 Task: Add Attachment from Google Drive to Card Card0000000059 in Board Board0000000015 in Workspace WS0000000005 in Trello. Add Cover Orange to Card Card0000000059 in Board Board0000000015 in Workspace WS0000000005 in Trello. Add "Add Label …" with "Title" Title0000000059 to Button Button0000000059 to Card Card0000000059 in Board Board0000000015 in Workspace WS0000000005 in Trello. Add Description DS0000000059 to Card Card0000000059 in Board Board0000000015 in Workspace WS0000000005 in Trello. Add Comment CM0000000059 to Card Card0000000059 in Board Board0000000015 in Workspace WS0000000005 in Trello
Action: Mouse moved to (421, 478)
Screenshot: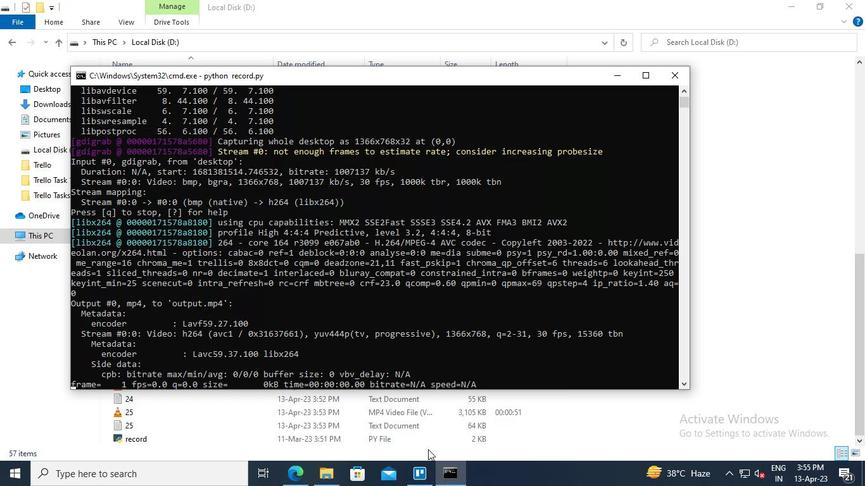 
Action: Mouse pressed left at (421, 478)
Screenshot: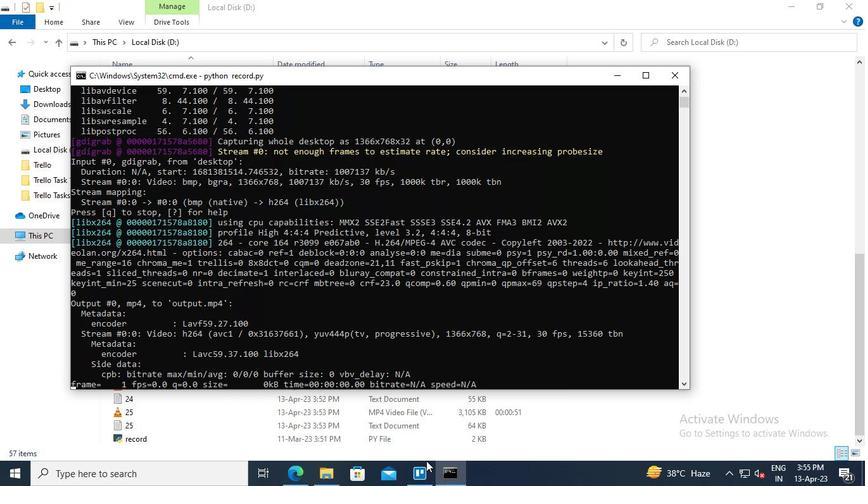 
Action: Mouse moved to (245, 354)
Screenshot: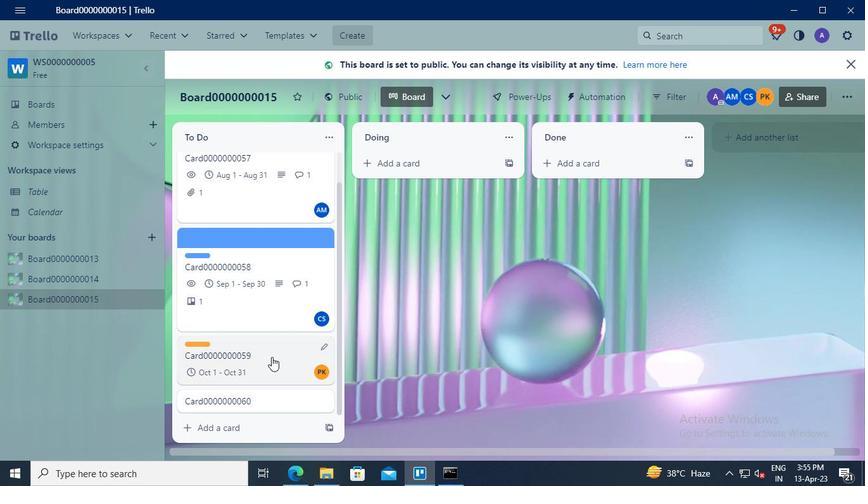 
Action: Mouse pressed left at (245, 354)
Screenshot: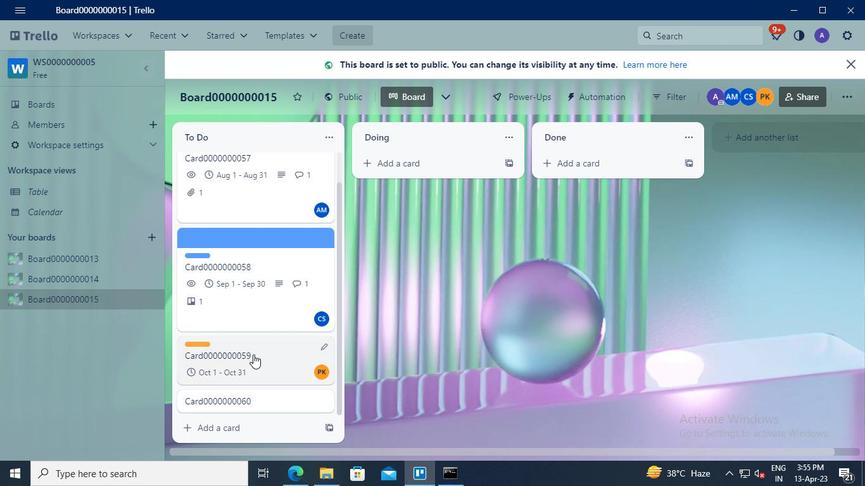 
Action: Mouse moved to (587, 269)
Screenshot: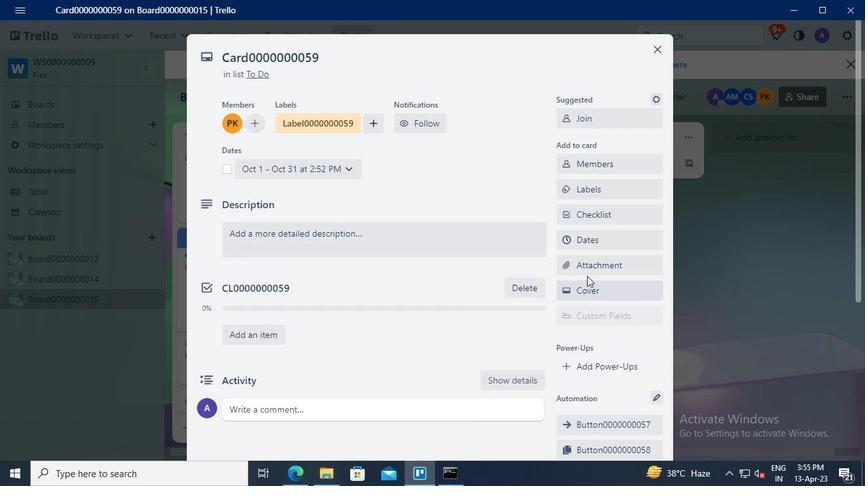 
Action: Mouse pressed left at (587, 269)
Screenshot: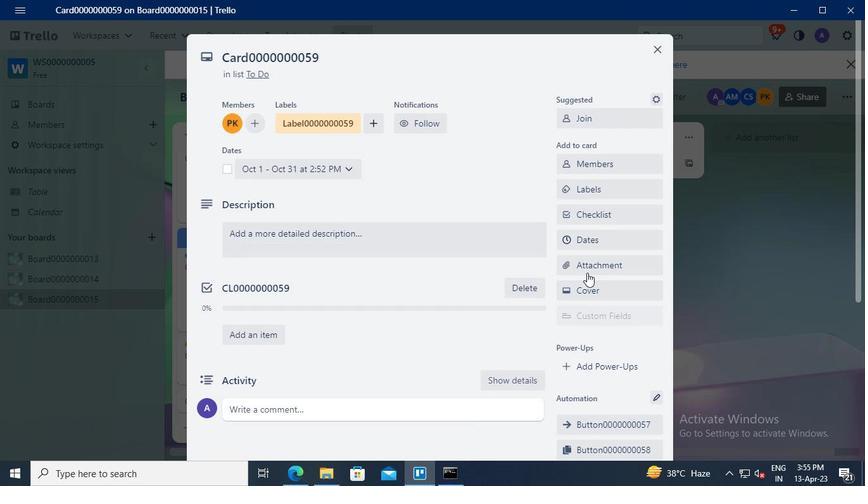 
Action: Mouse moved to (607, 148)
Screenshot: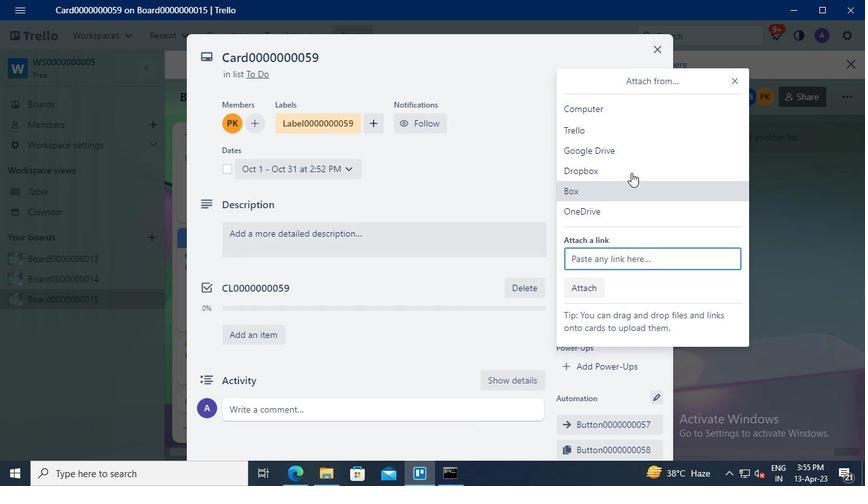 
Action: Mouse pressed left at (607, 148)
Screenshot: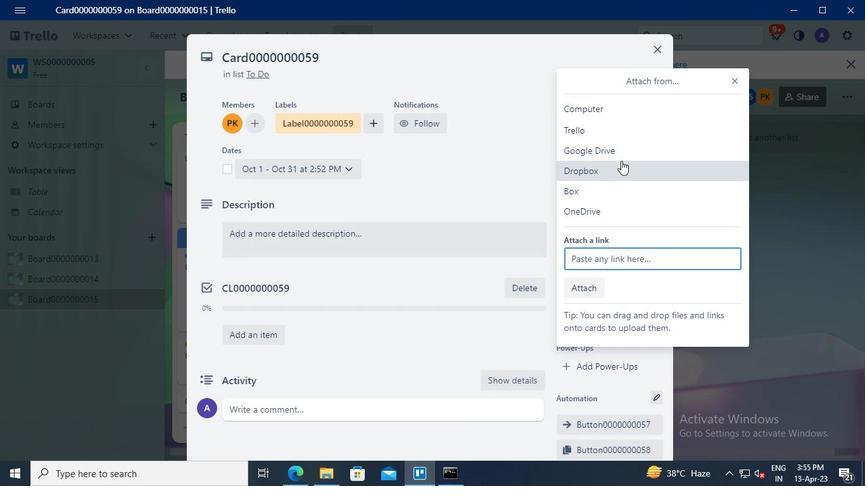 
Action: Mouse moved to (184, 224)
Screenshot: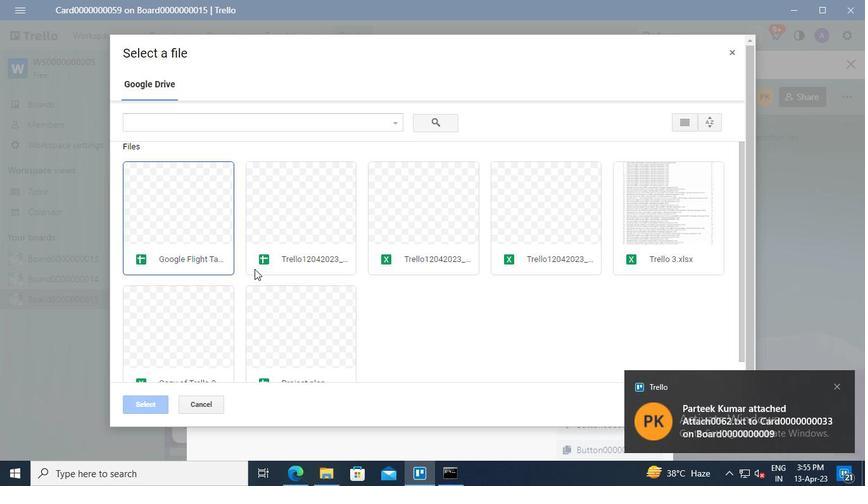 
Action: Mouse pressed left at (184, 224)
Screenshot: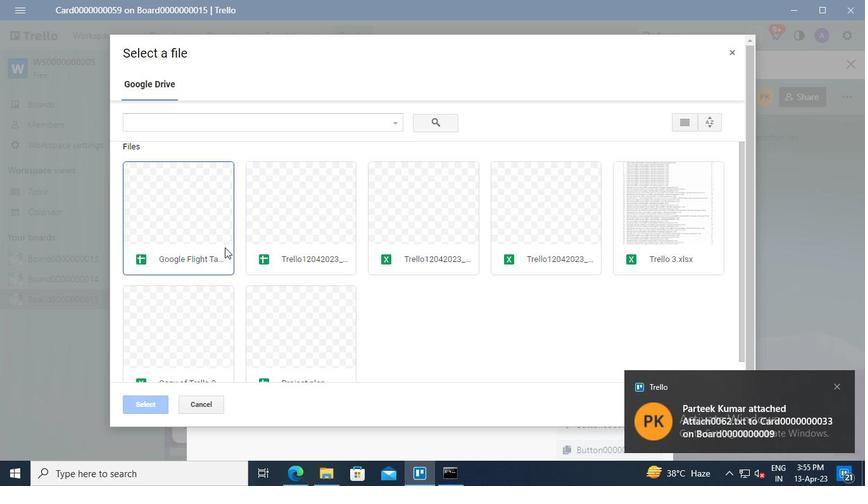 
Action: Mouse moved to (147, 403)
Screenshot: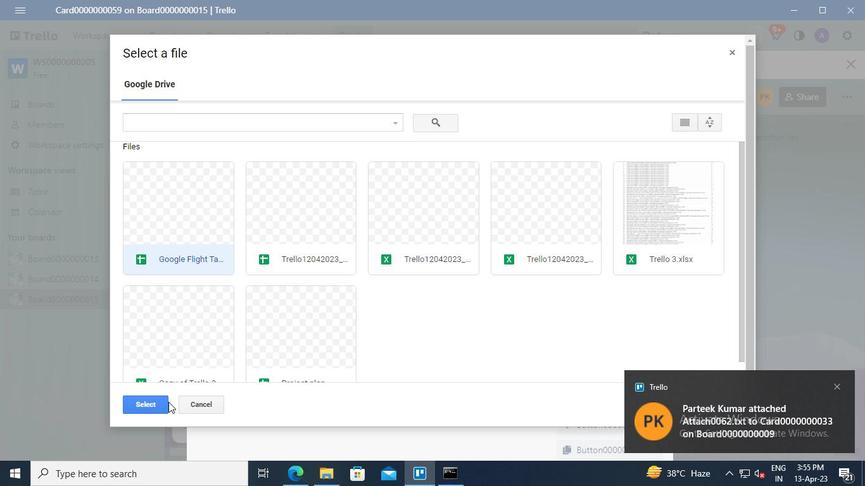 
Action: Mouse pressed left at (147, 403)
Screenshot: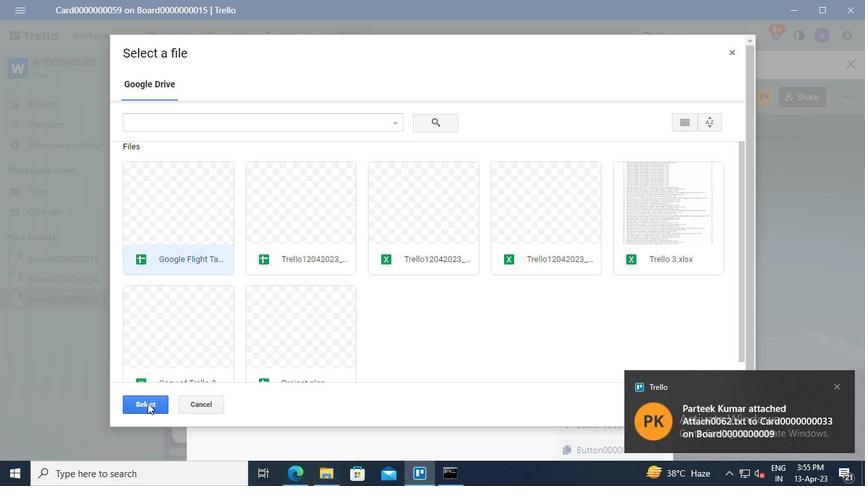 
Action: Mouse moved to (579, 285)
Screenshot: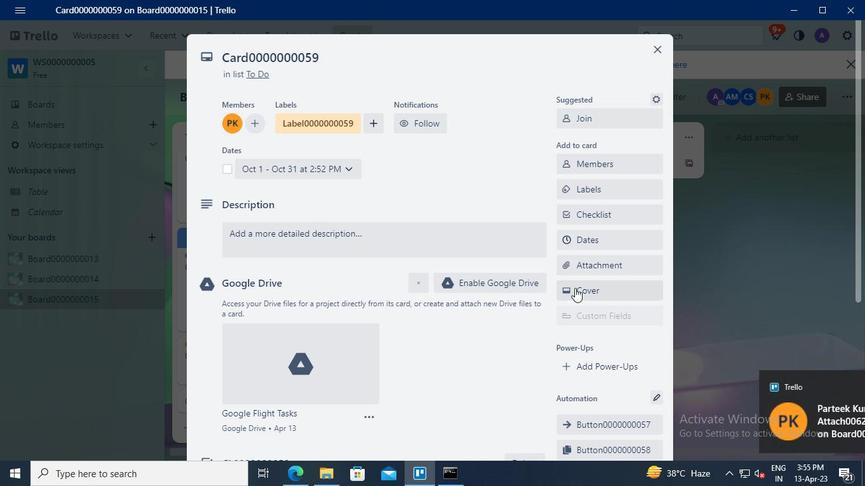 
Action: Mouse pressed left at (579, 285)
Screenshot: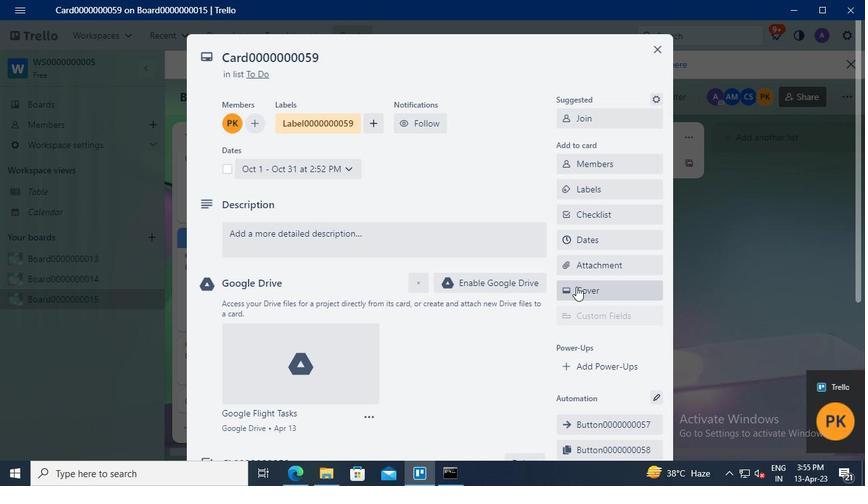 
Action: Mouse moved to (660, 205)
Screenshot: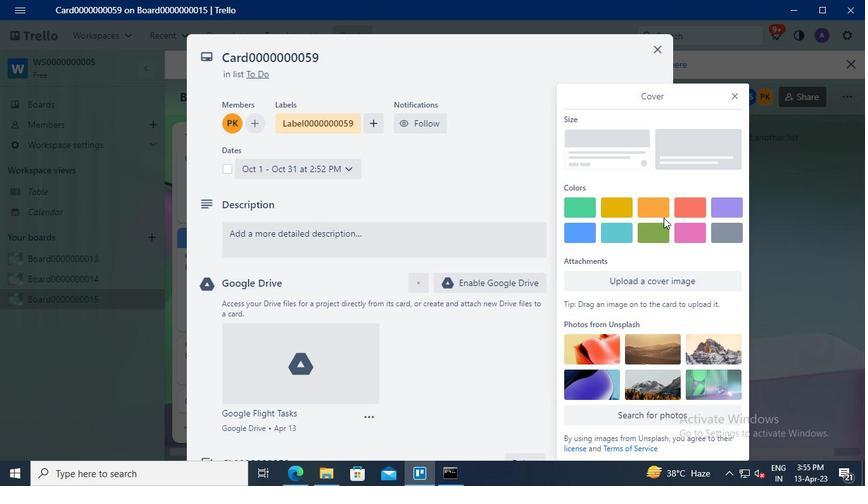 
Action: Mouse pressed left at (660, 205)
Screenshot: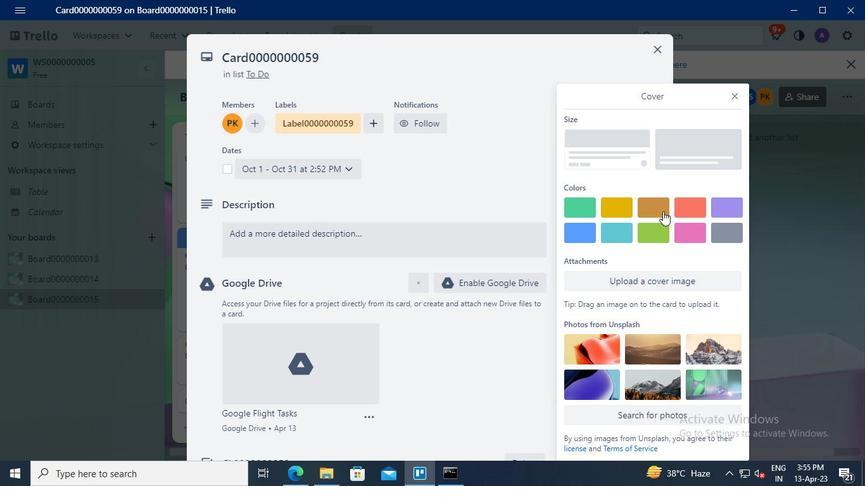
Action: Mouse moved to (734, 73)
Screenshot: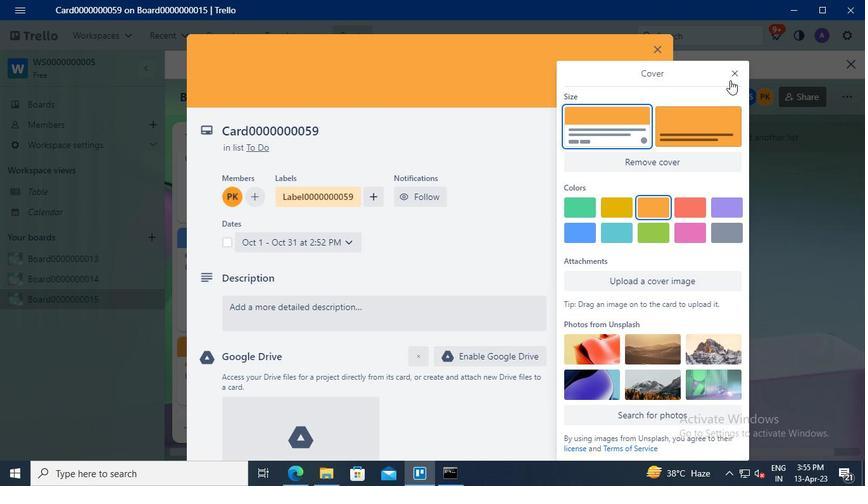 
Action: Mouse pressed left at (734, 73)
Screenshot: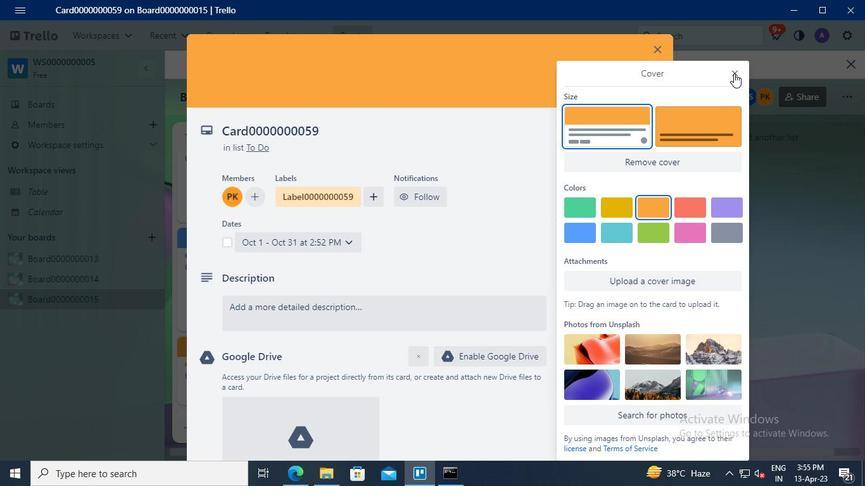 
Action: Mouse moved to (615, 334)
Screenshot: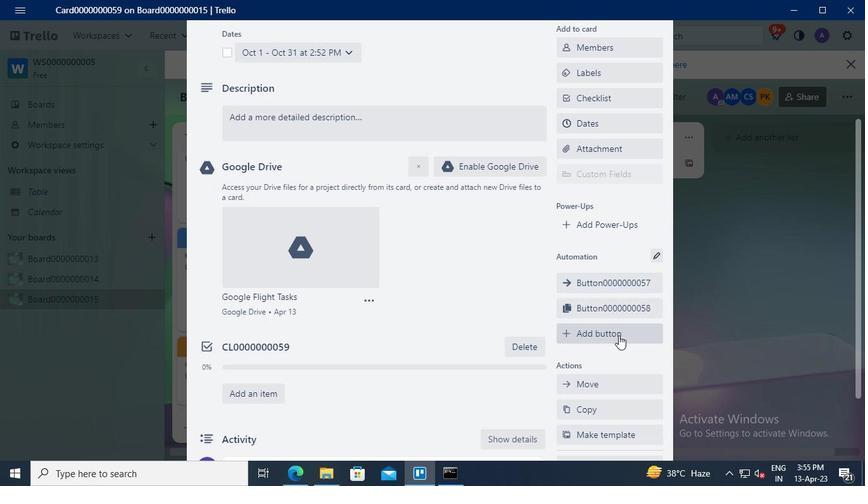 
Action: Mouse pressed left at (615, 334)
Screenshot: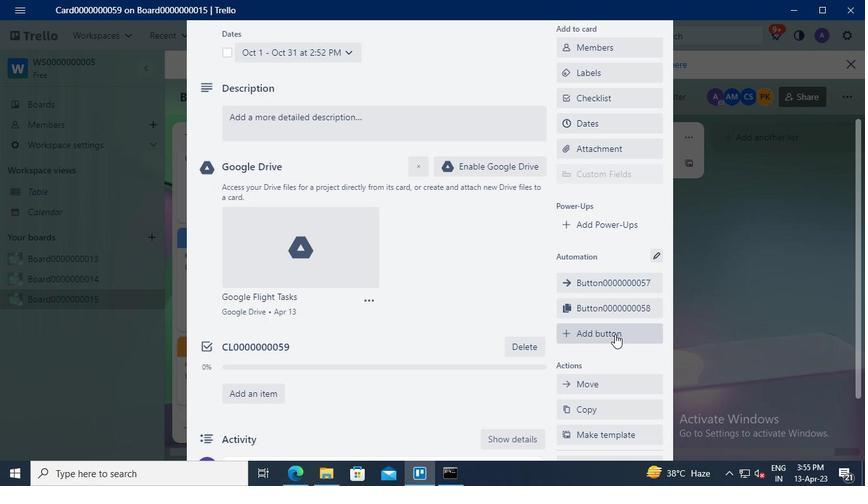 
Action: Mouse moved to (621, 174)
Screenshot: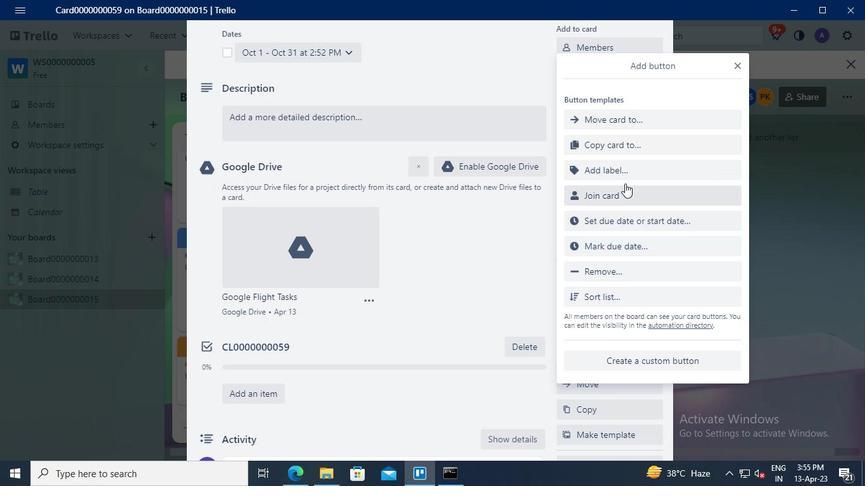 
Action: Mouse pressed left at (621, 174)
Screenshot: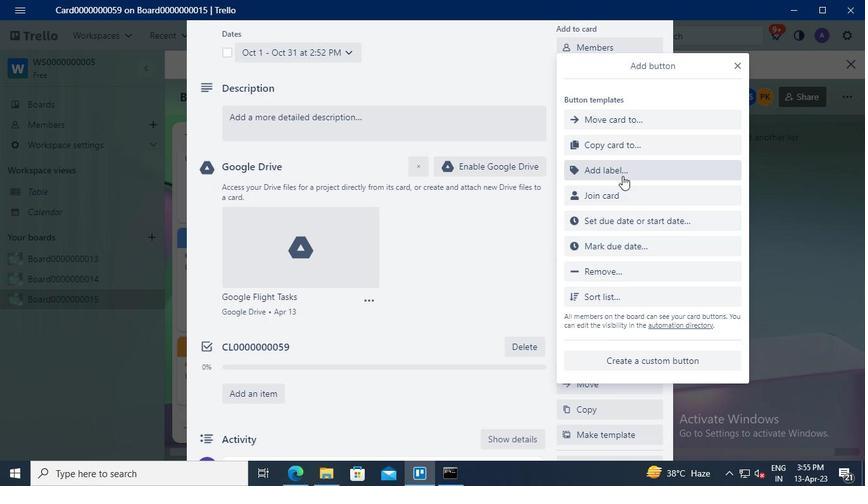 
Action: Keyboard Key.shift
Screenshot: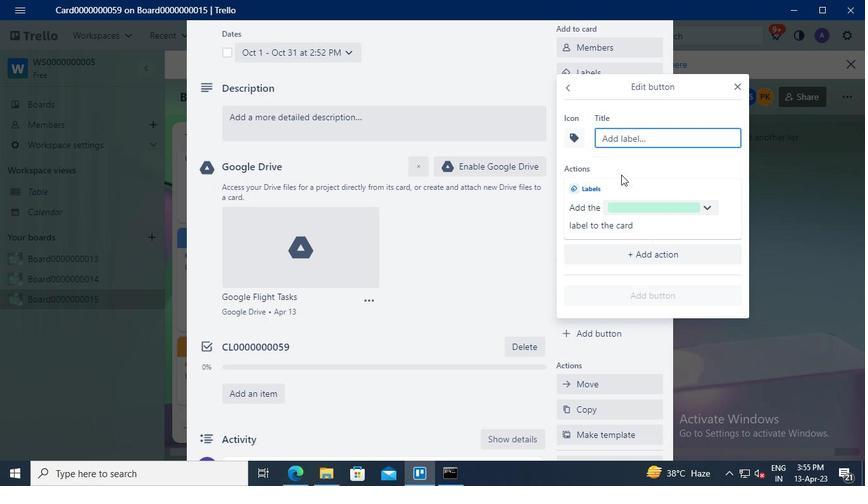 
Action: Keyboard T
Screenshot: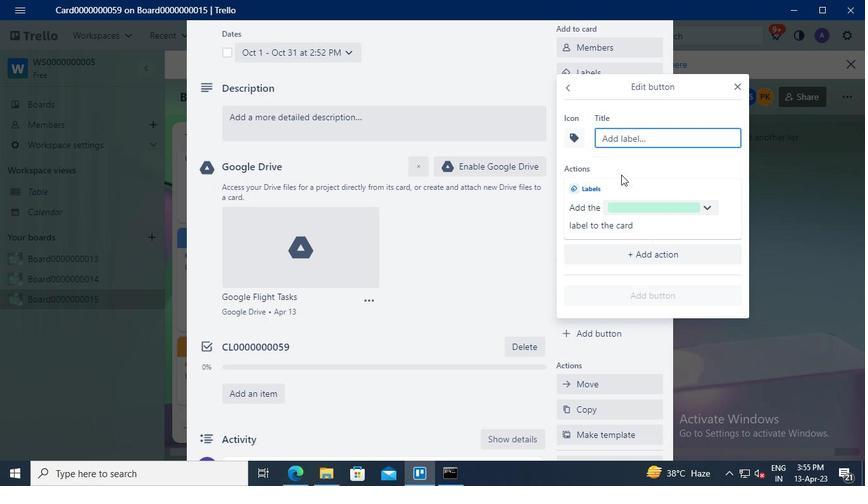 
Action: Keyboard i
Screenshot: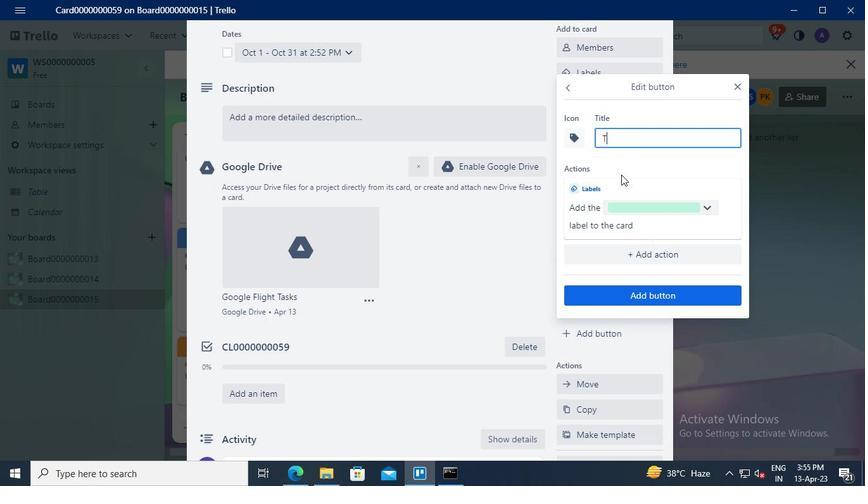 
Action: Keyboard t
Screenshot: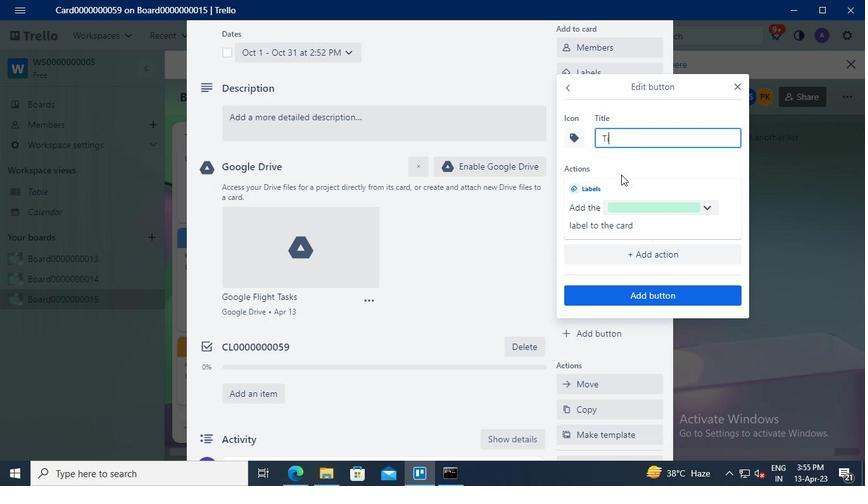 
Action: Keyboard l
Screenshot: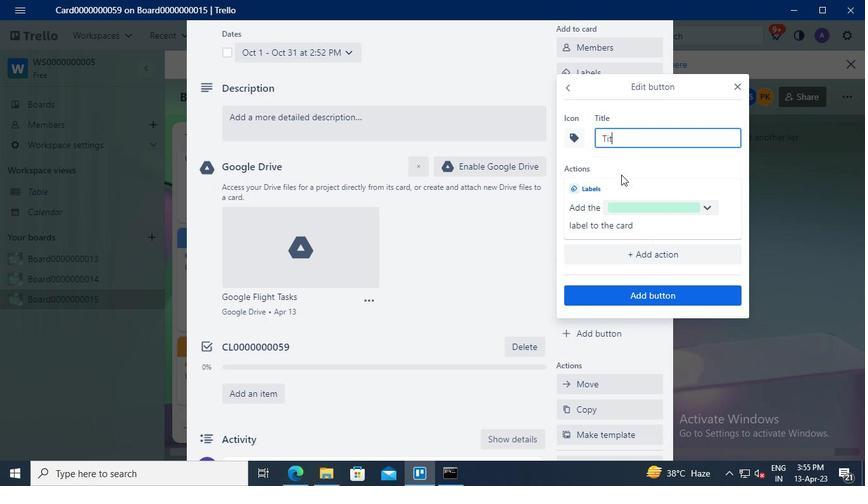 
Action: Keyboard e
Screenshot: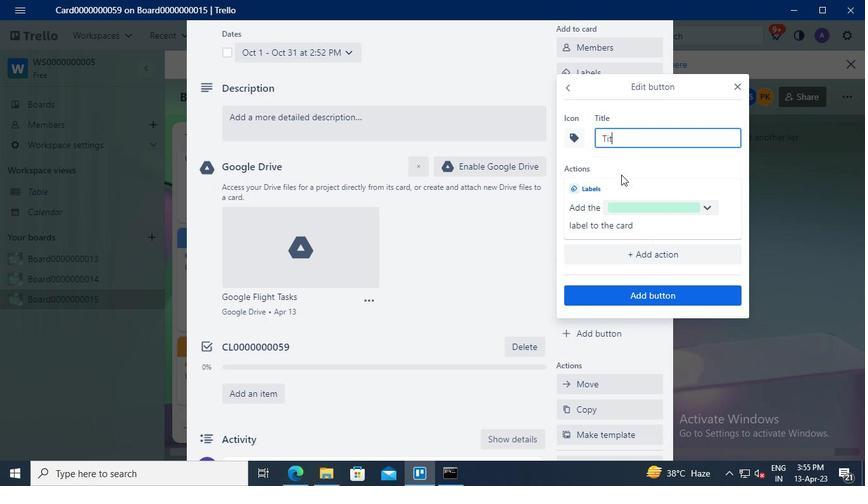 
Action: Keyboard <96>
Screenshot: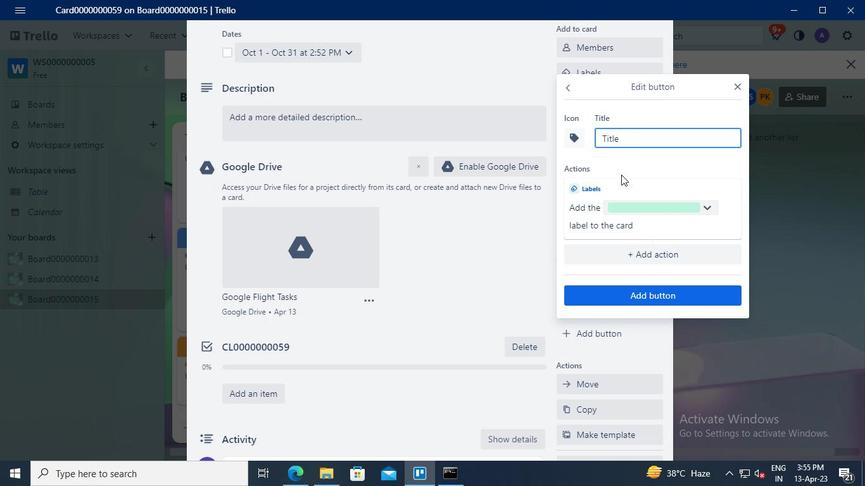 
Action: Keyboard <96>
Screenshot: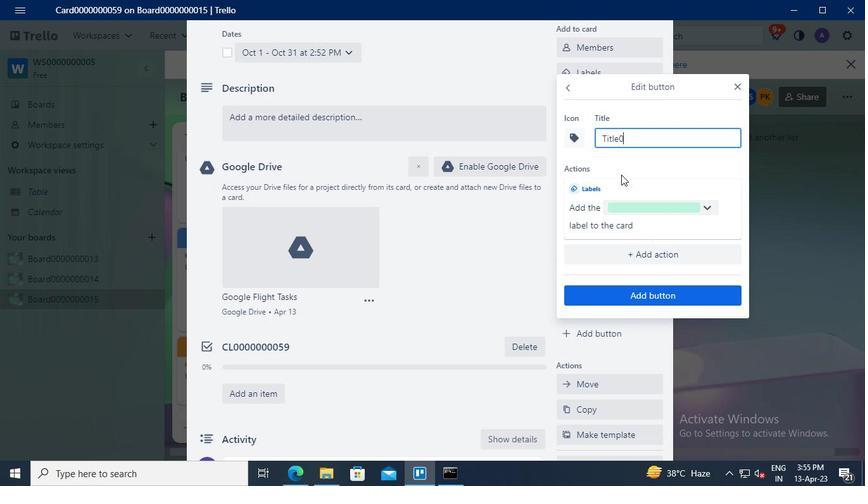 
Action: Keyboard <96>
Screenshot: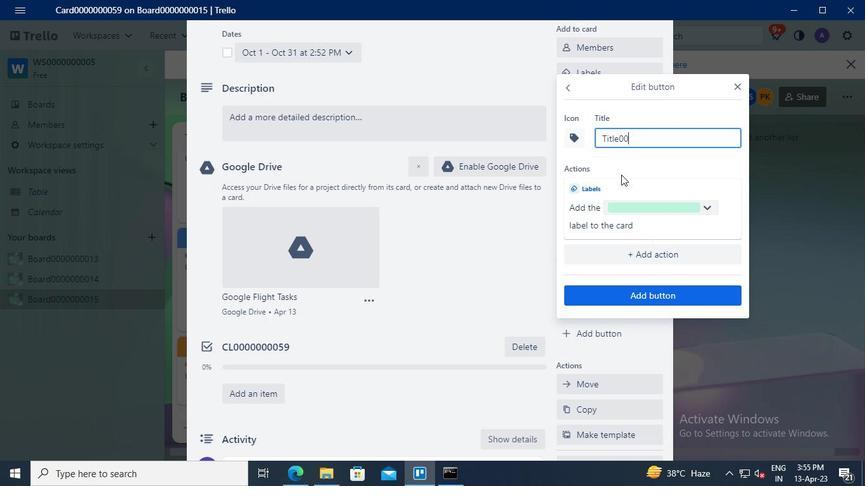 
Action: Keyboard <96>
Screenshot: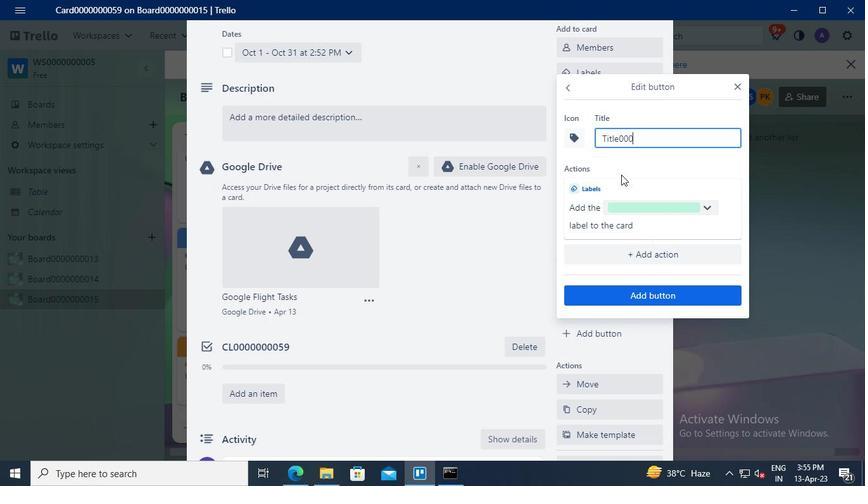 
Action: Keyboard <96>
Screenshot: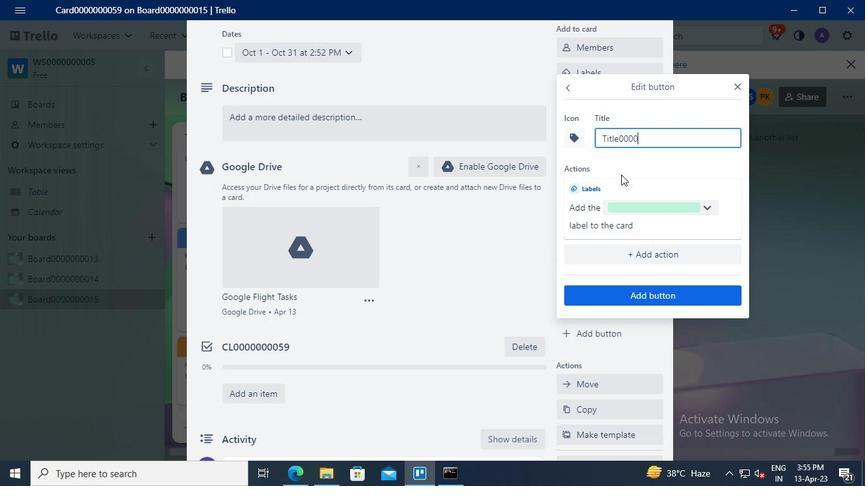 
Action: Keyboard <96>
Screenshot: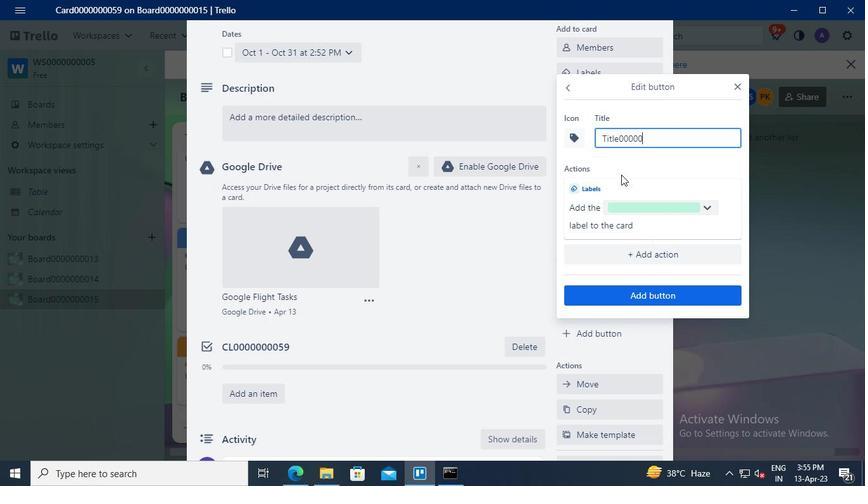 
Action: Keyboard <96>
Screenshot: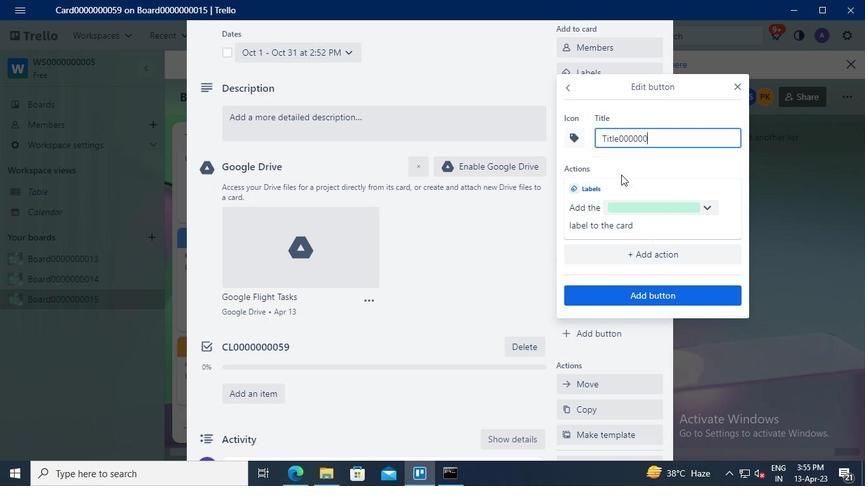 
Action: Keyboard <96>
Screenshot: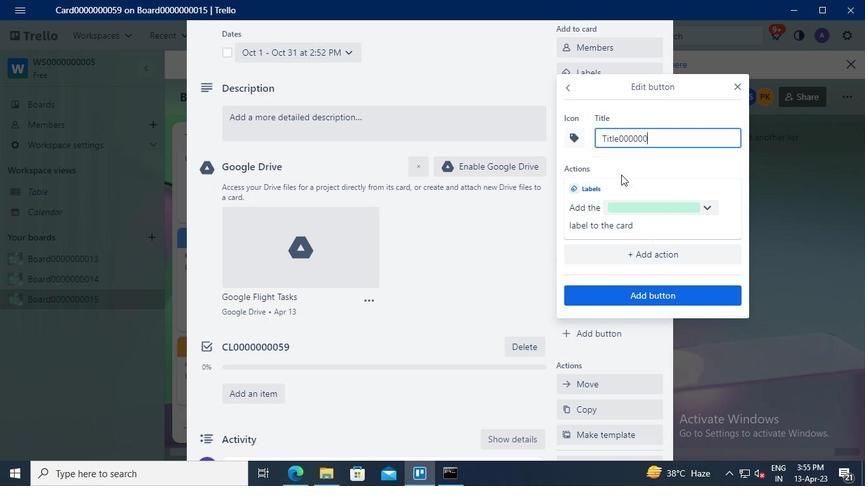 
Action: Keyboard <101>
Screenshot: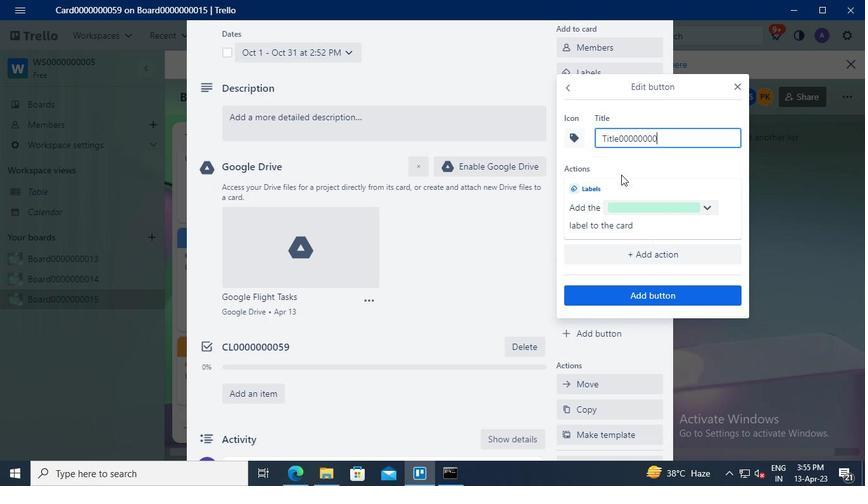 
Action: Keyboard <105>
Screenshot: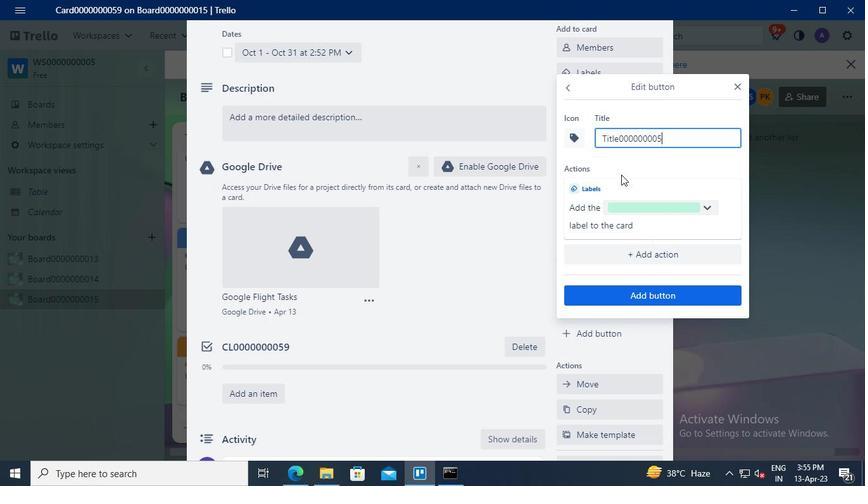 
Action: Mouse moved to (662, 294)
Screenshot: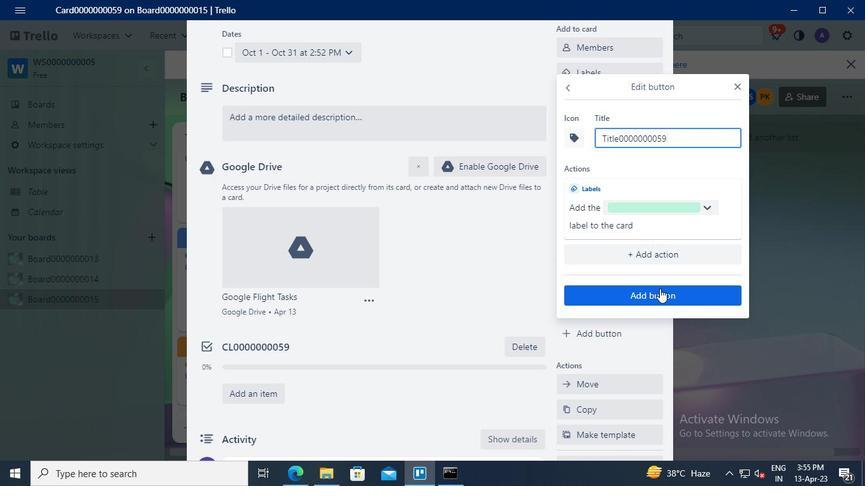 
Action: Mouse pressed left at (662, 294)
Screenshot: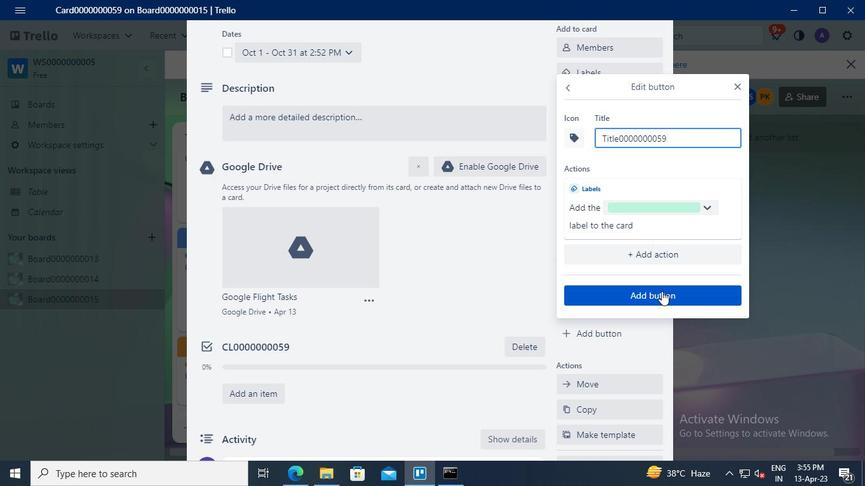 
Action: Mouse moved to (292, 127)
Screenshot: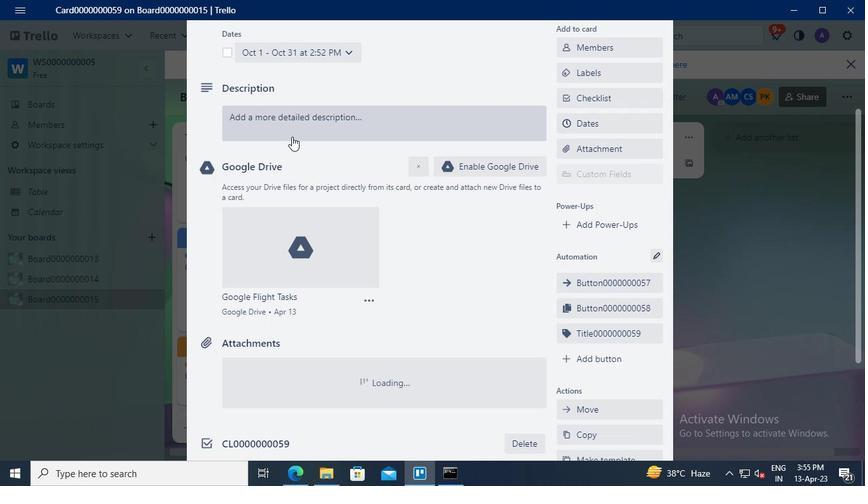 
Action: Mouse pressed left at (292, 127)
Screenshot: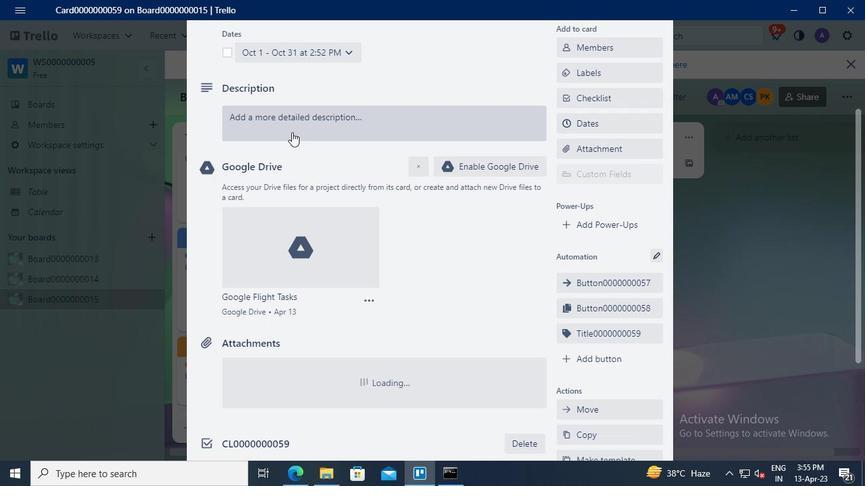 
Action: Keyboard Key.shift
Screenshot: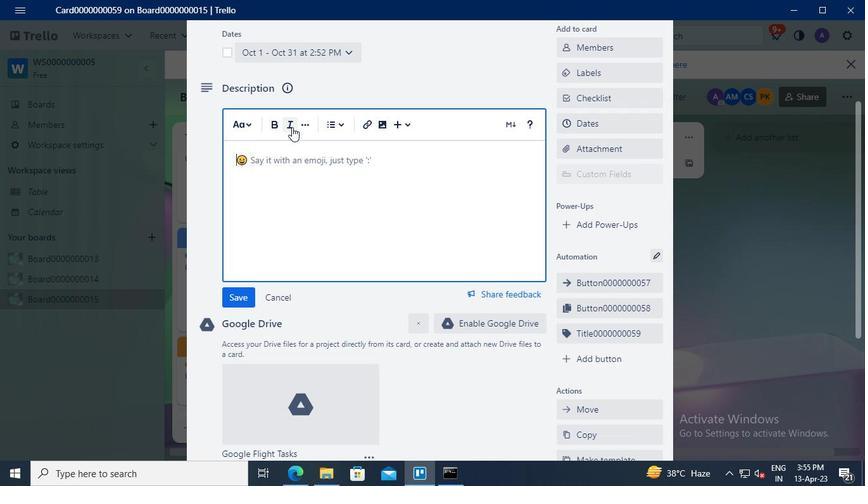 
Action: Keyboard D
Screenshot: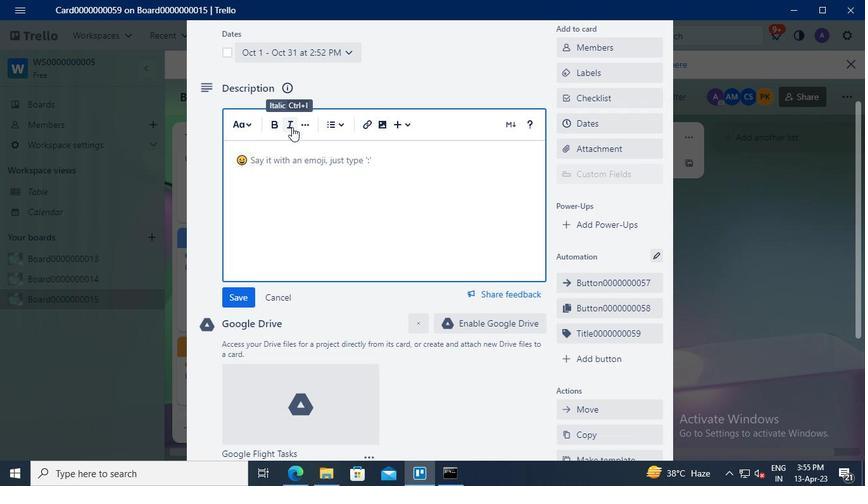
Action: Keyboard S
Screenshot: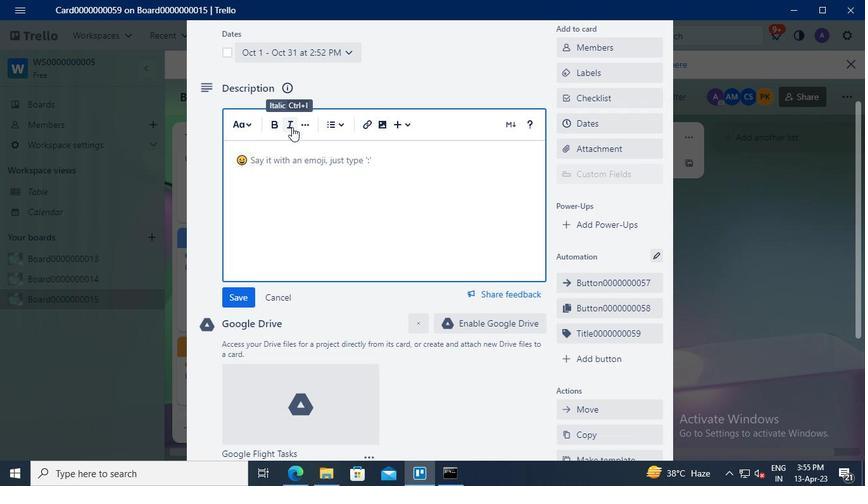 
Action: Keyboard <96>
Screenshot: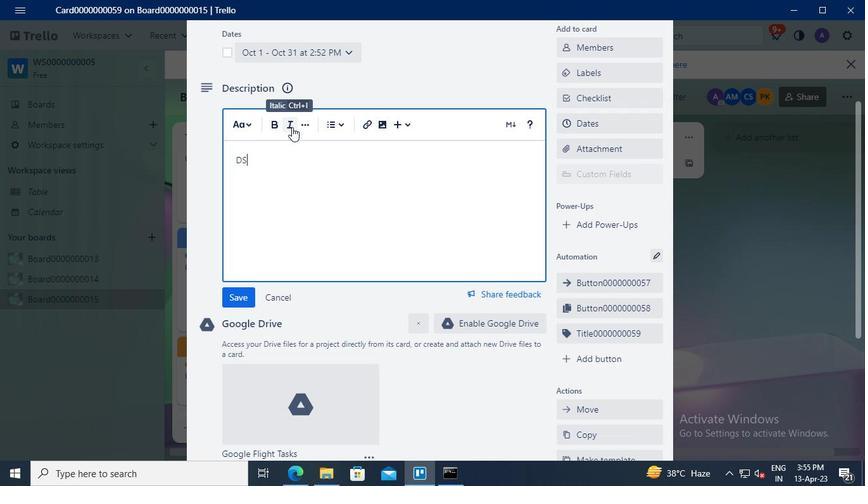 
Action: Keyboard <96>
Screenshot: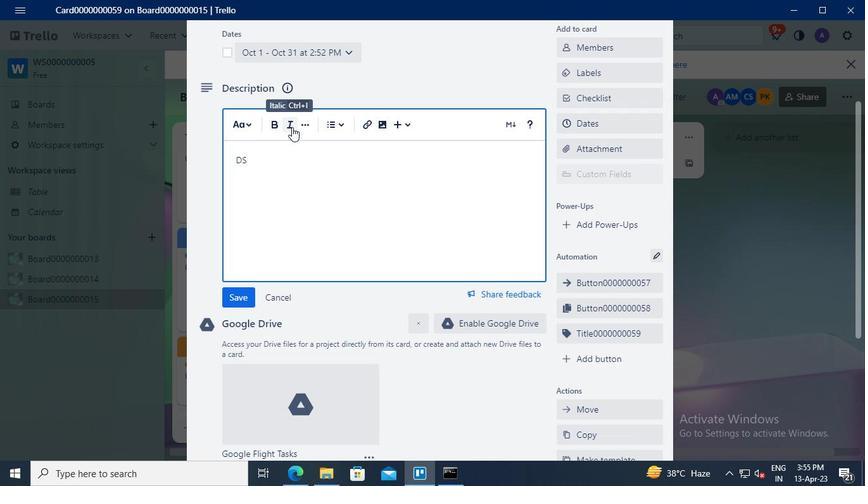 
Action: Keyboard <96>
Screenshot: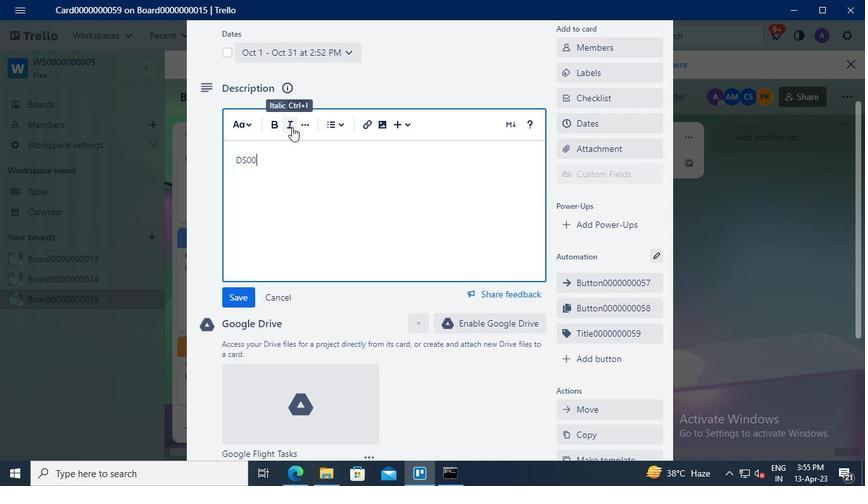 
Action: Keyboard <96>
Screenshot: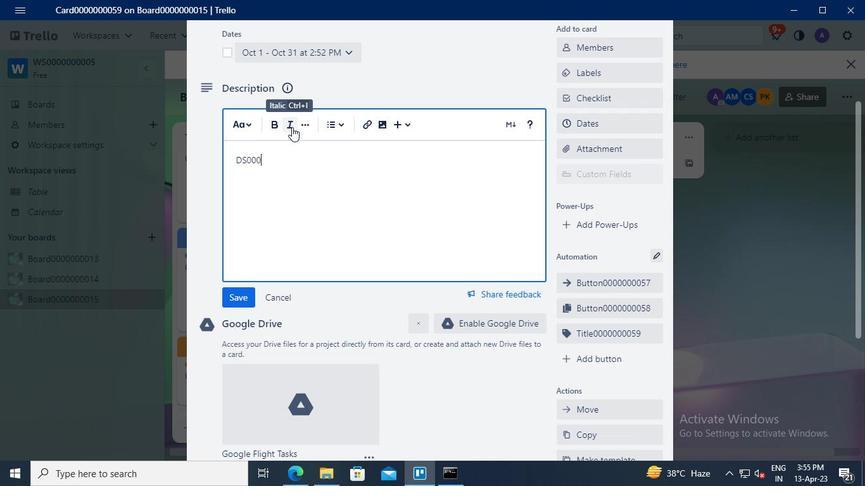 
Action: Keyboard <96>
Screenshot: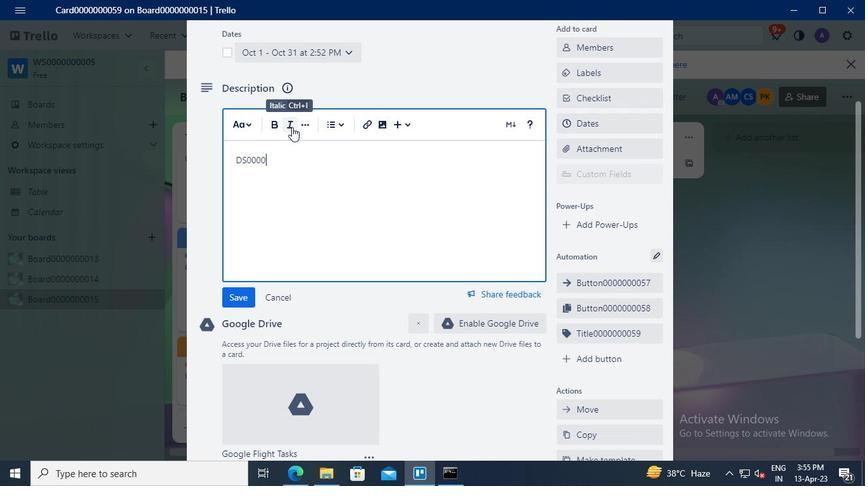 
Action: Keyboard <96>
Screenshot: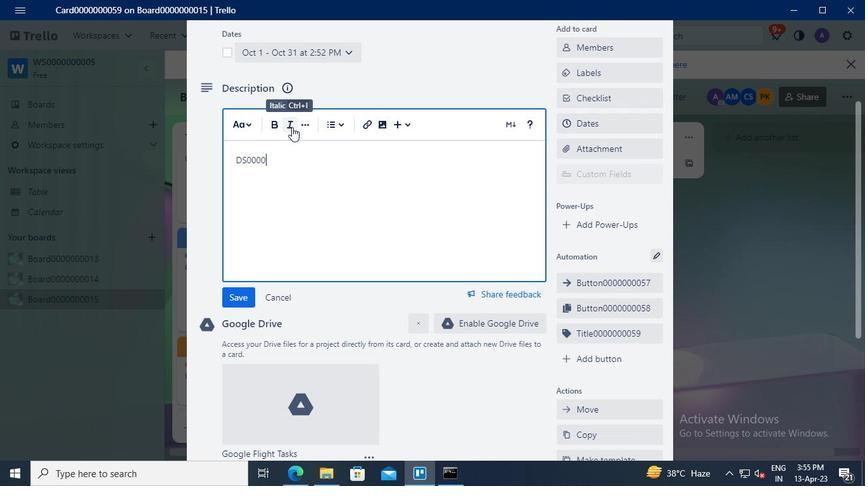 
Action: Keyboard <96>
Screenshot: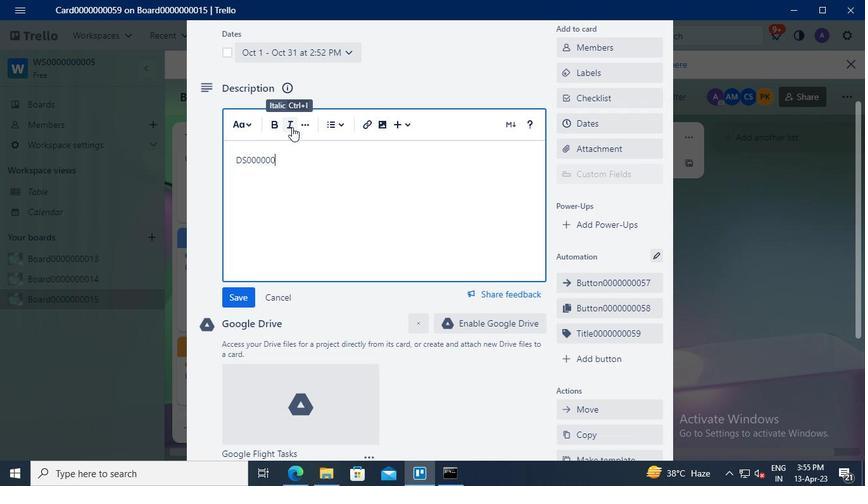 
Action: Keyboard <96>
Screenshot: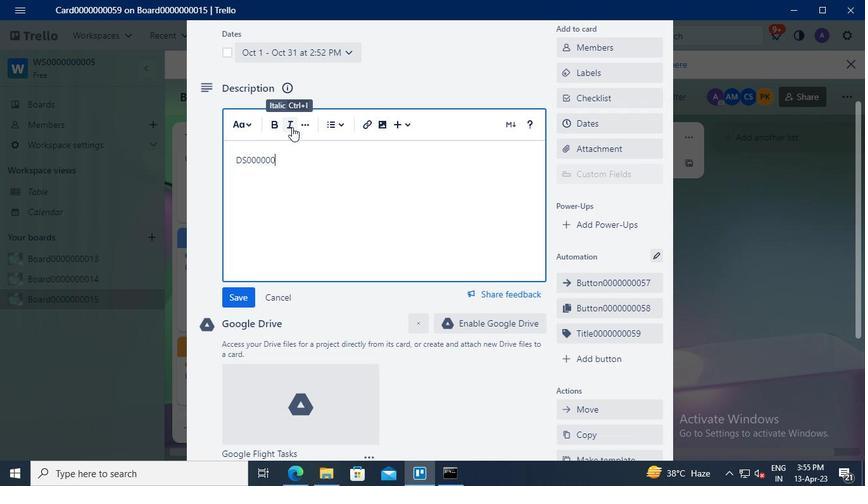 
Action: Keyboard <101>
Screenshot: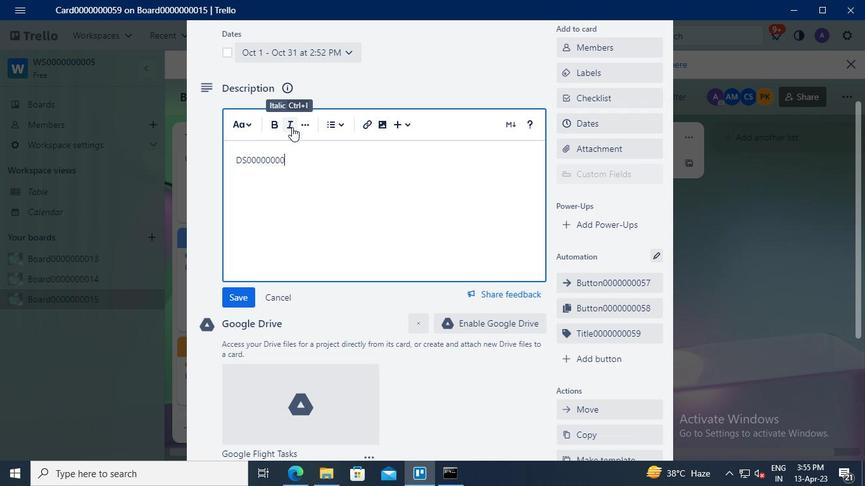 
Action: Keyboard <105>
Screenshot: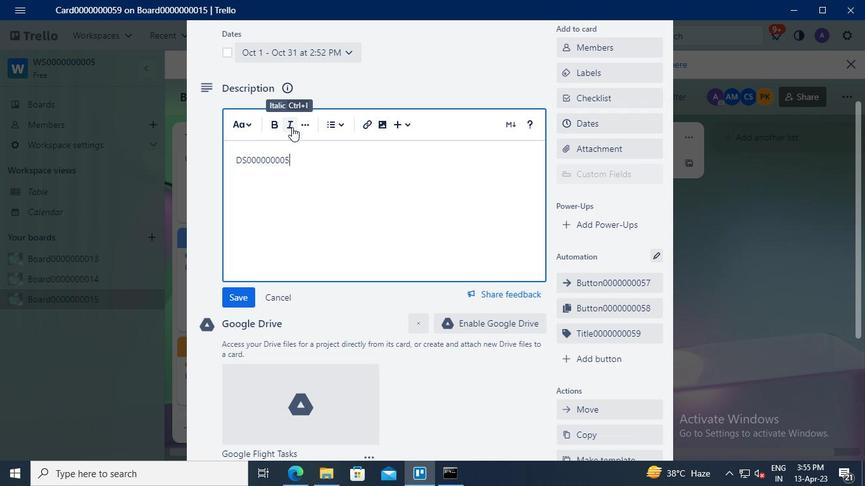 
Action: Mouse moved to (245, 297)
Screenshot: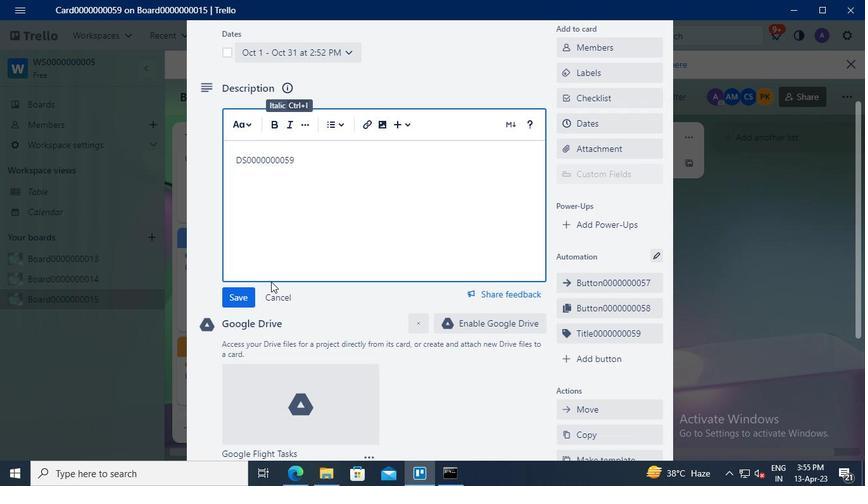 
Action: Mouse pressed left at (245, 297)
Screenshot: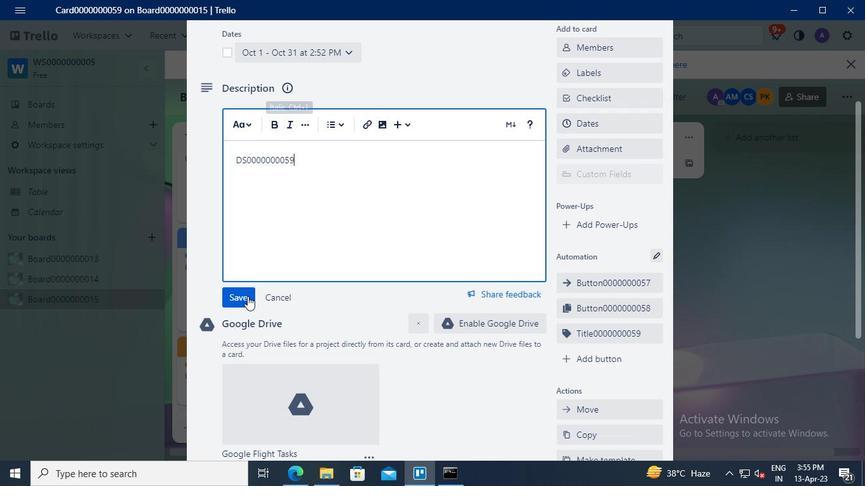 
Action: Mouse moved to (273, 319)
Screenshot: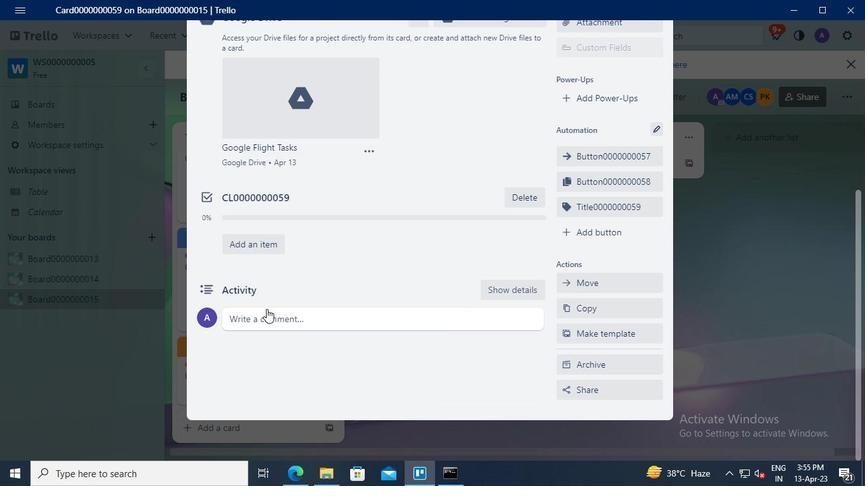 
Action: Mouse pressed left at (273, 319)
Screenshot: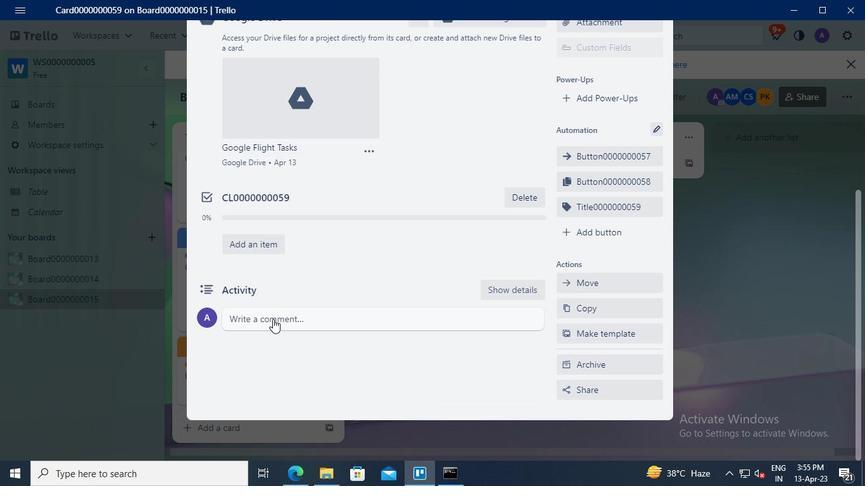 
Action: Keyboard Key.shift
Screenshot: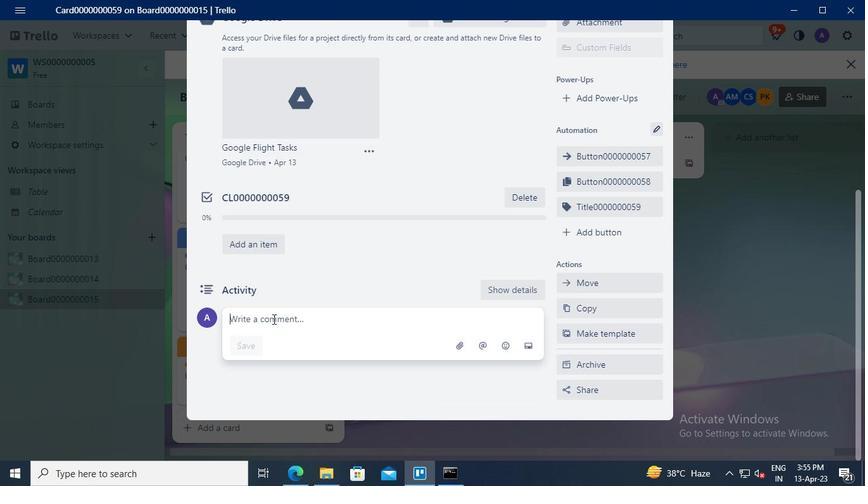 
Action: Keyboard Key.shift
Screenshot: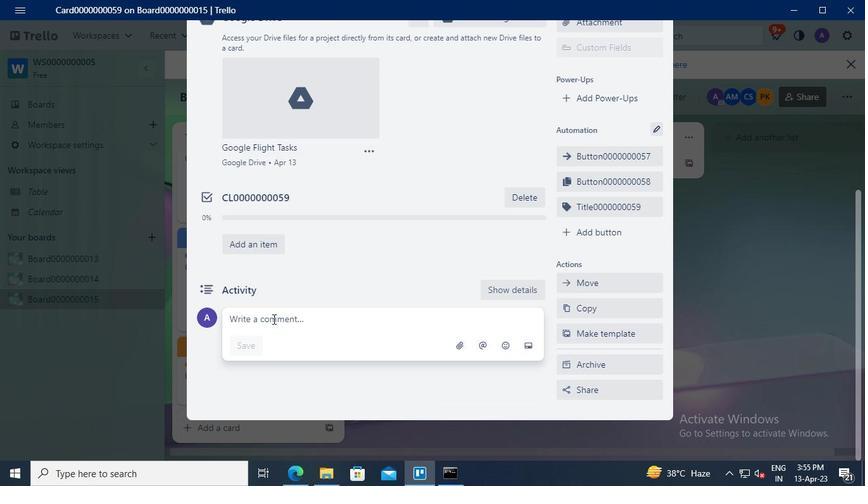 
Action: Keyboard C
Screenshot: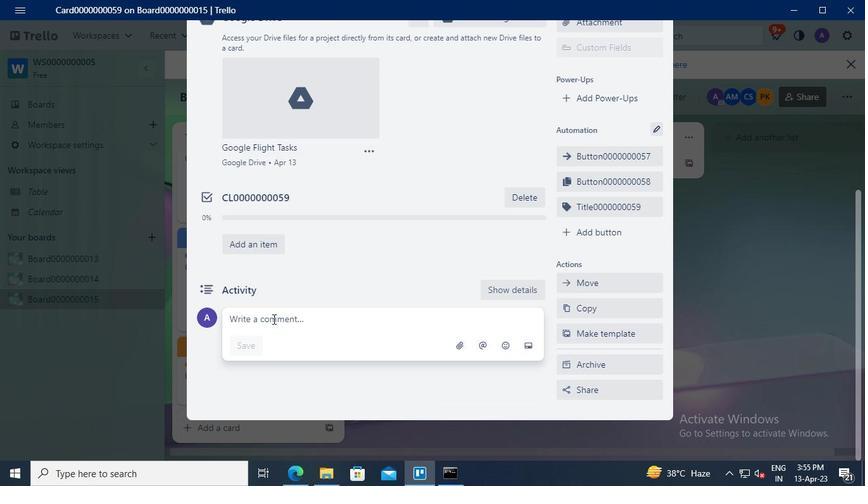
Action: Keyboard M
Screenshot: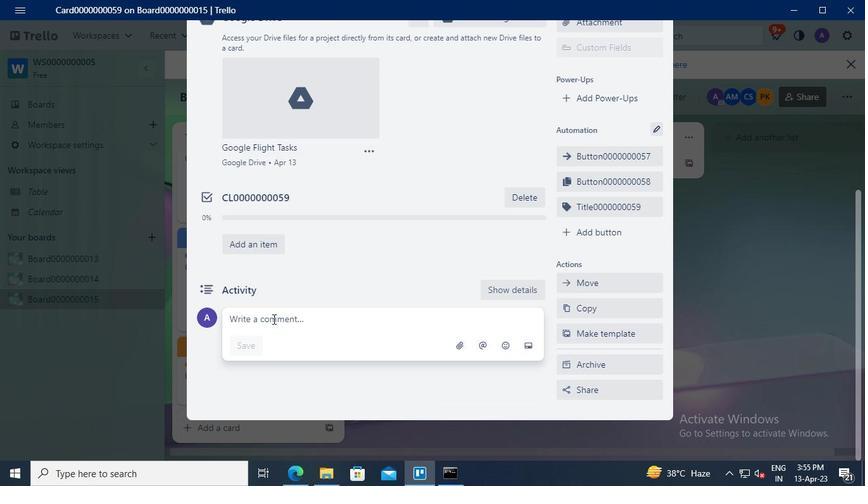 
Action: Keyboard <96>
Screenshot: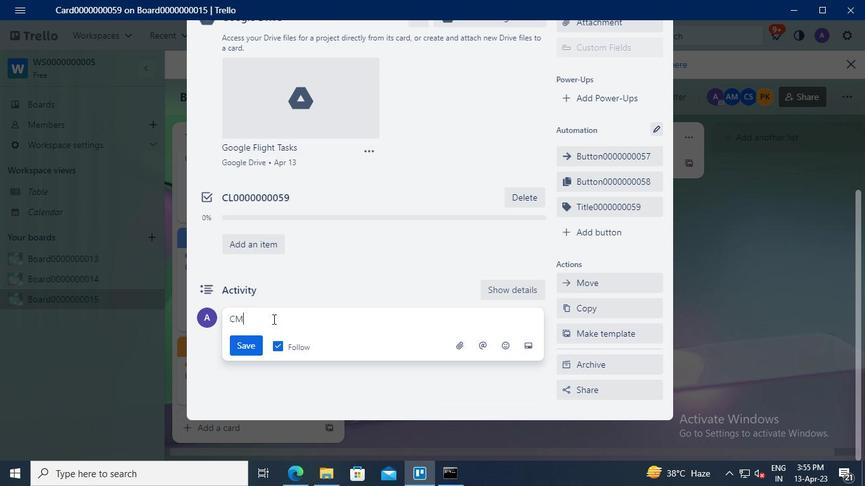 
Action: Keyboard <96>
Screenshot: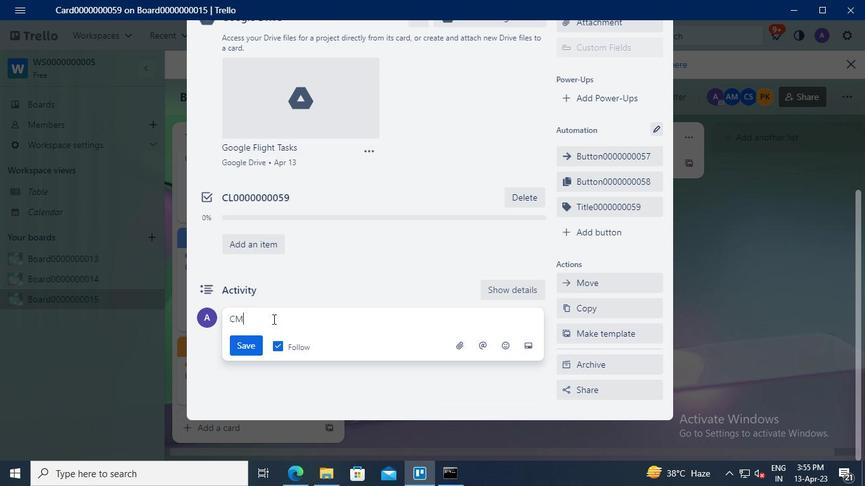 
Action: Keyboard <96>
Screenshot: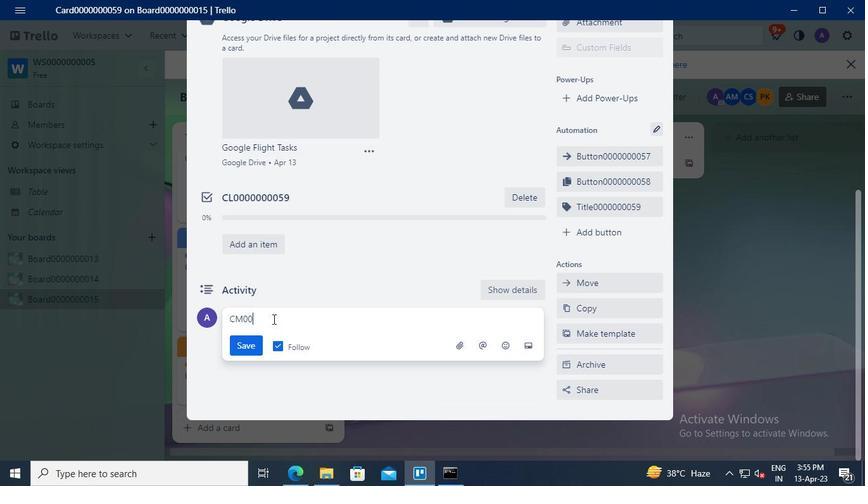 
Action: Keyboard <96>
Screenshot: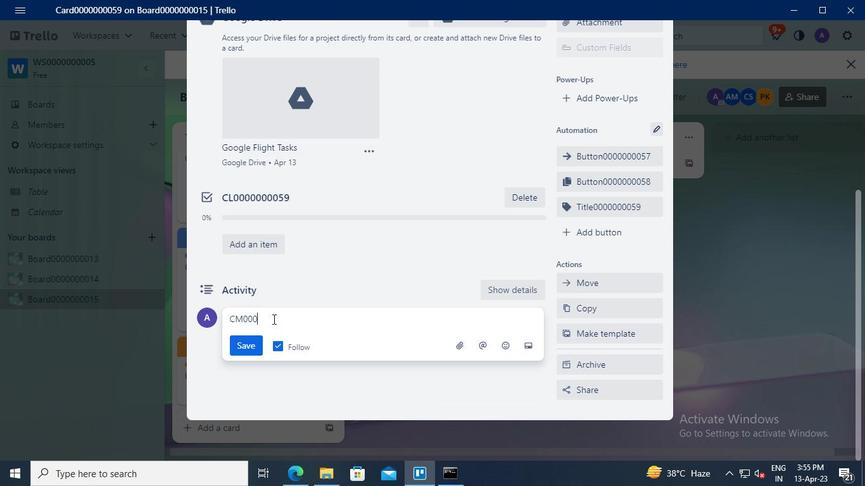 
Action: Keyboard <96>
Screenshot: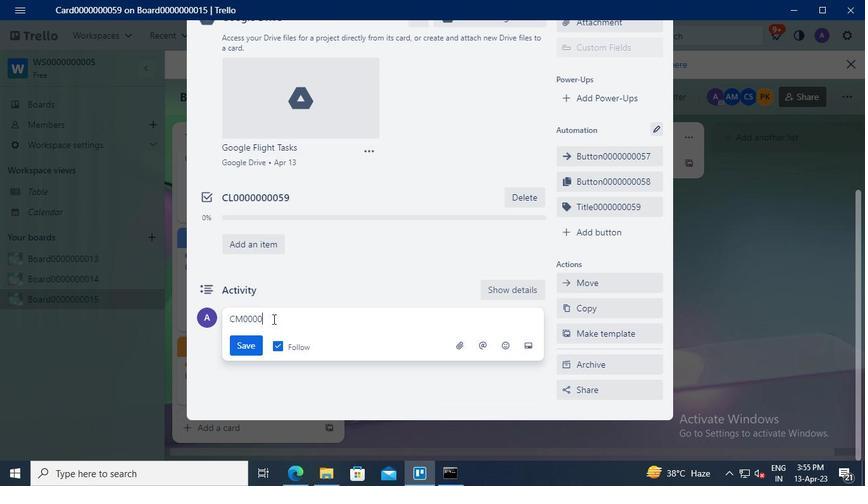 
Action: Keyboard <96>
Screenshot: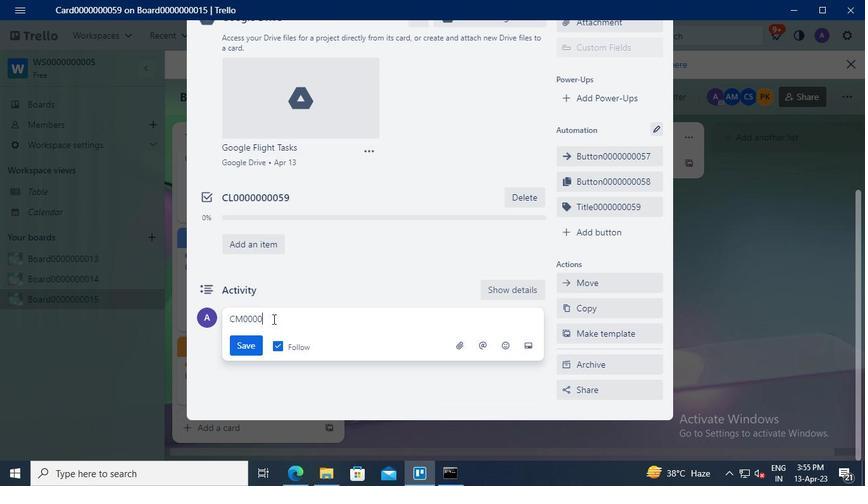 
Action: Keyboard <96>
Screenshot: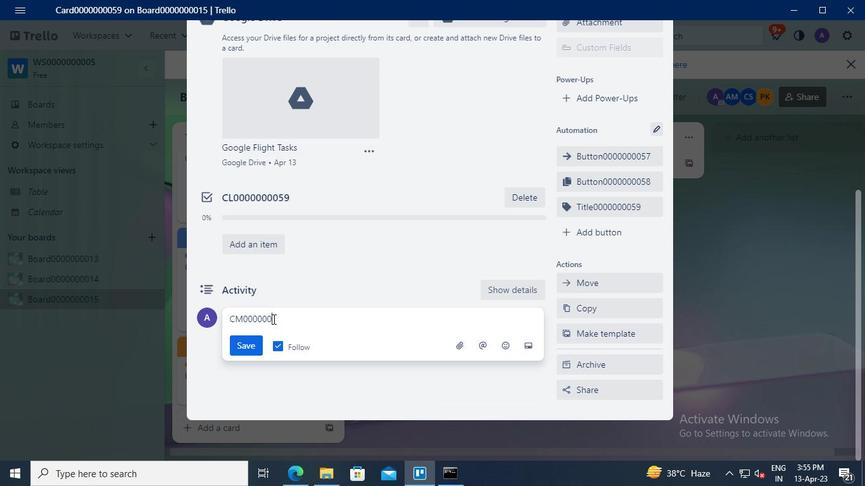 
Action: Keyboard <96>
Screenshot: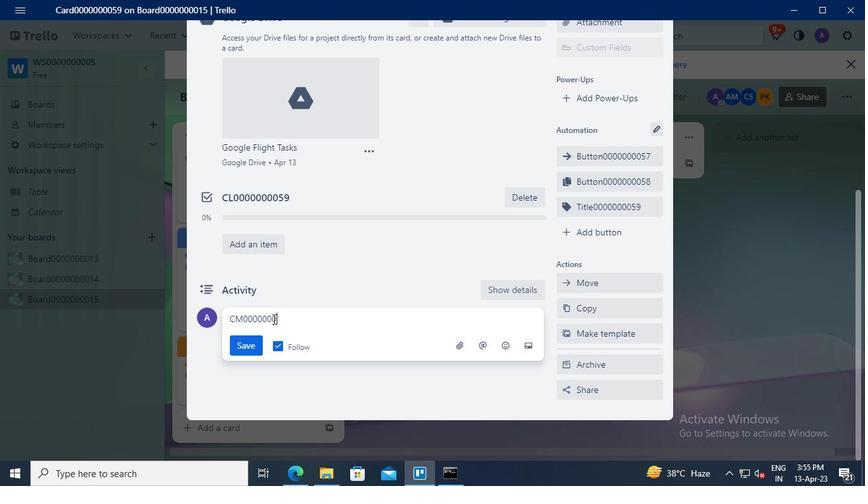 
Action: Keyboard <101>
Screenshot: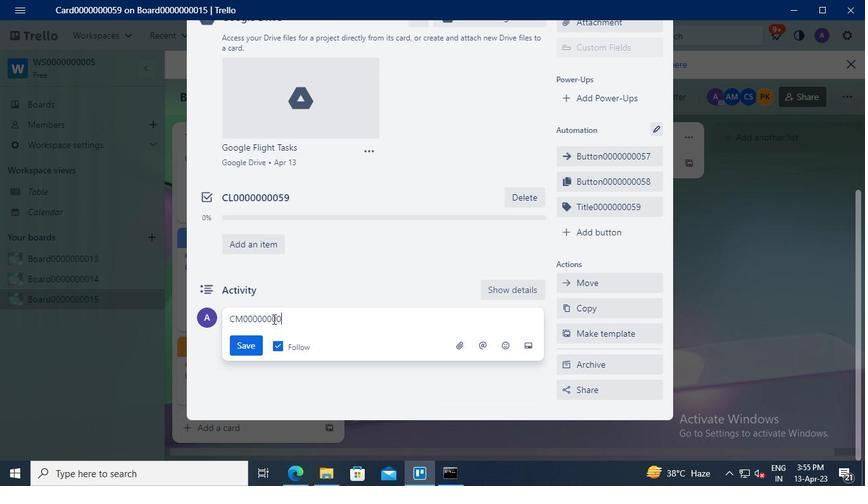 
Action: Keyboard <105>
Screenshot: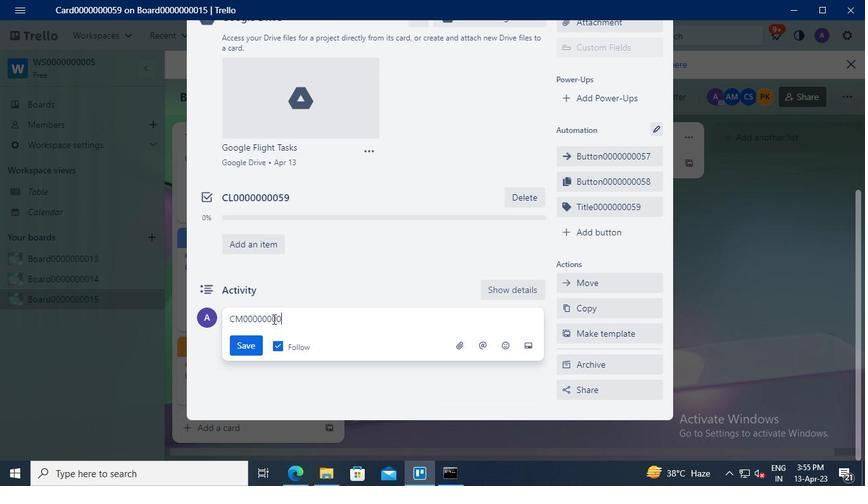 
Action: Mouse moved to (244, 352)
Screenshot: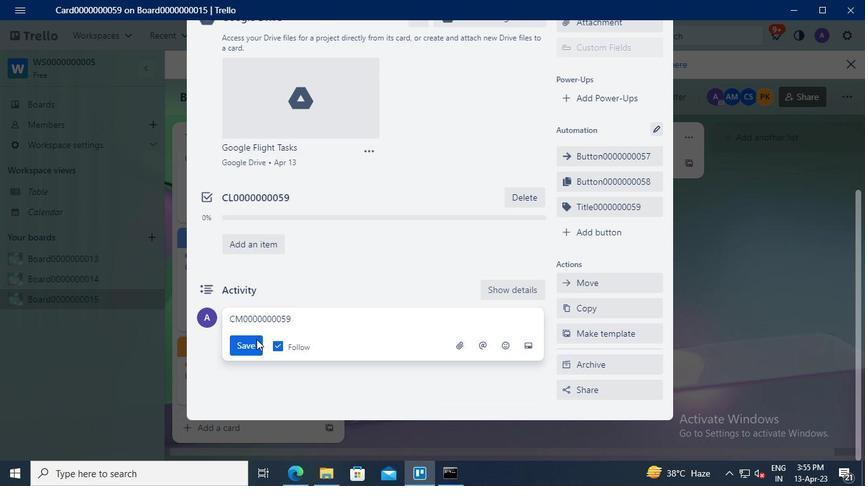 
Action: Mouse pressed left at (244, 352)
Screenshot: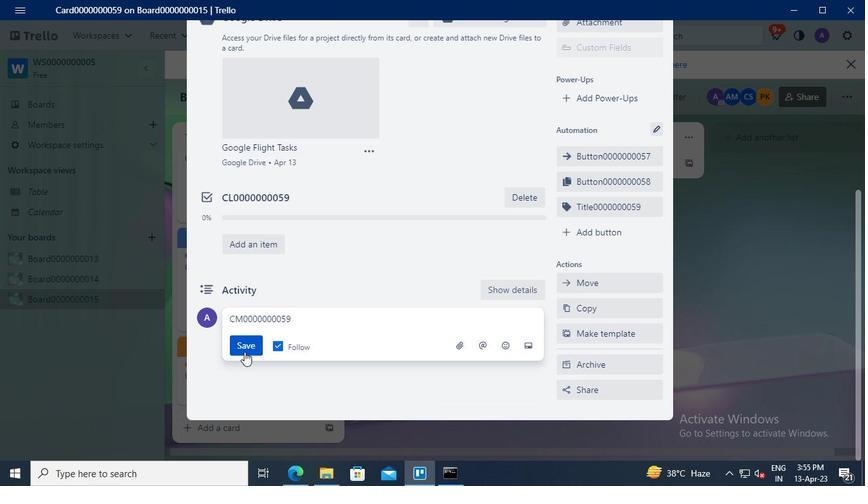 
Action: Mouse moved to (440, 484)
Screenshot: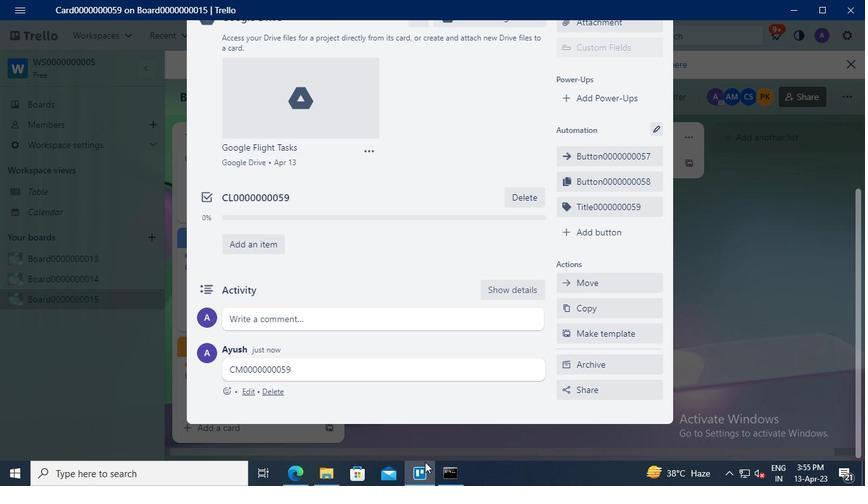 
Action: Mouse pressed left at (440, 484)
Screenshot: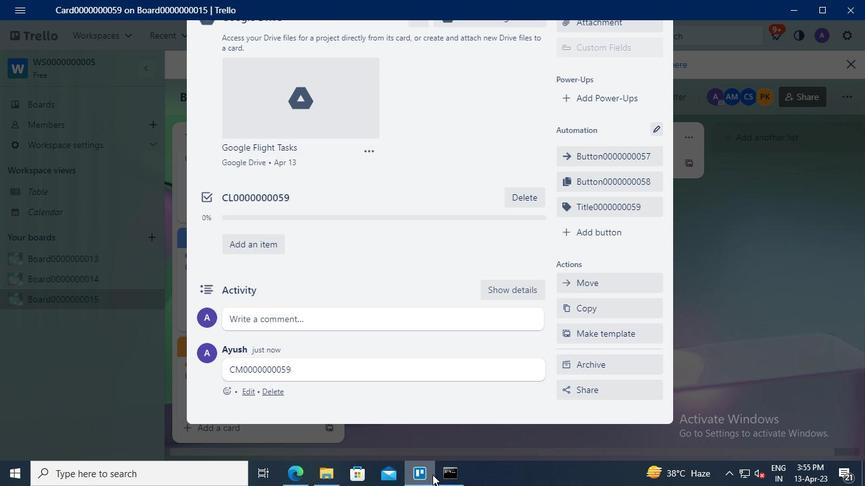 
Action: Mouse moved to (671, 79)
Screenshot: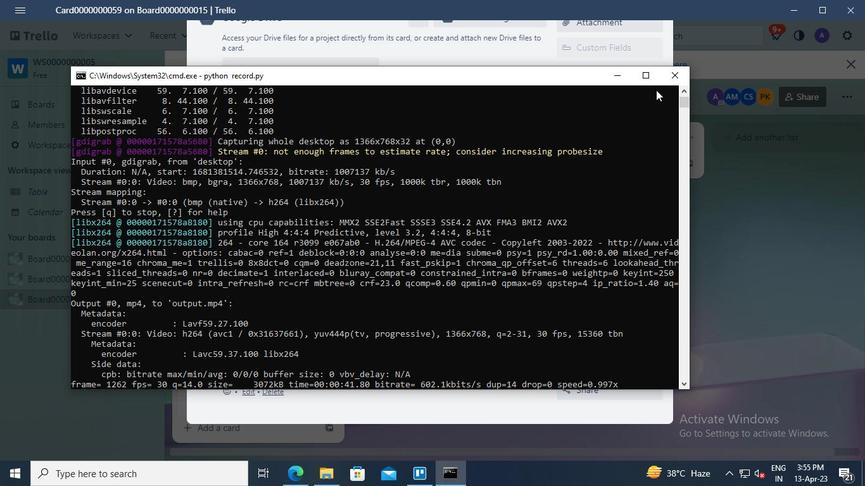 
Action: Mouse pressed left at (671, 79)
Screenshot: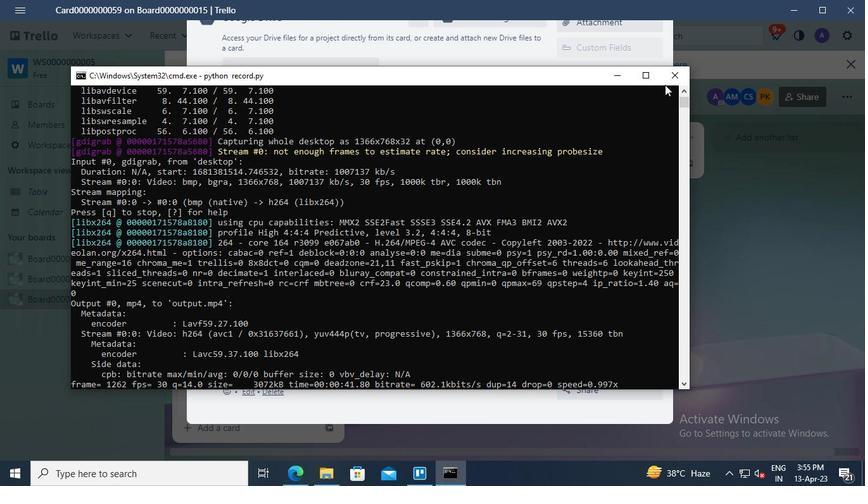 
